Task: Edit the API client certificate
Action: Mouse moved to (213, 275)
Screenshot: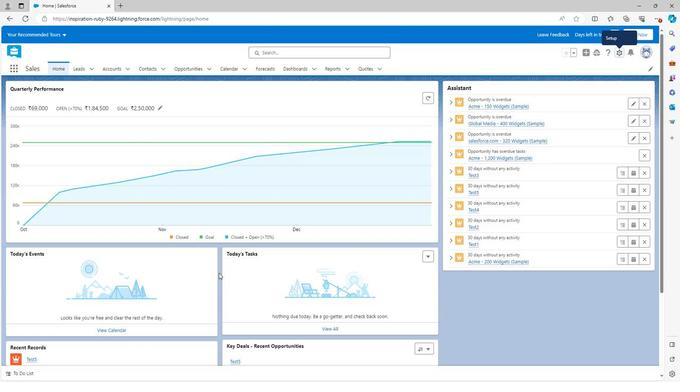 
Action: Mouse scrolled (213, 275) with delta (0, 0)
Screenshot: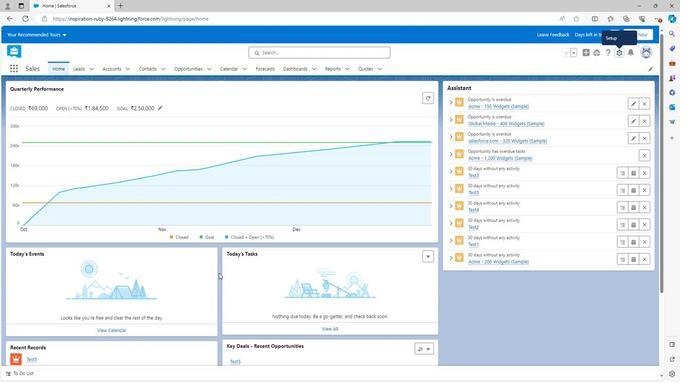 
Action: Mouse moved to (215, 280)
Screenshot: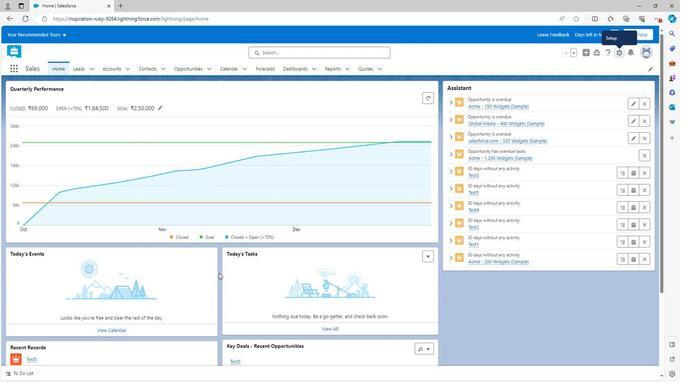 
Action: Mouse scrolled (215, 279) with delta (0, 0)
Screenshot: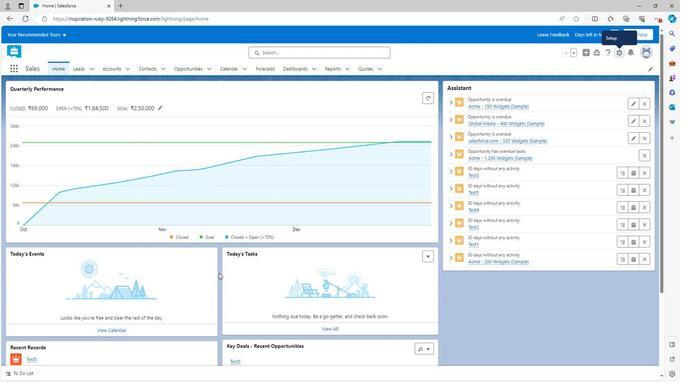 
Action: Mouse moved to (215, 281)
Screenshot: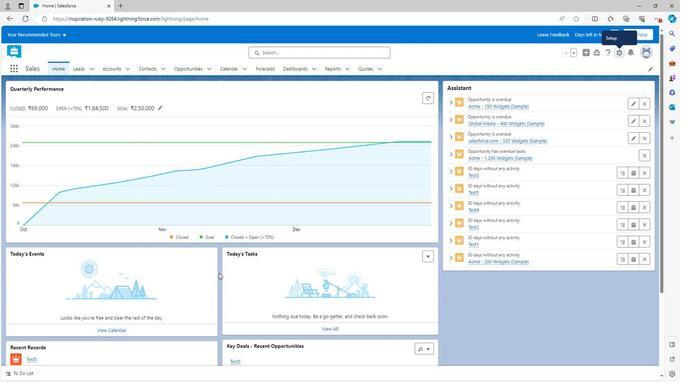 
Action: Mouse scrolled (215, 281) with delta (0, 0)
Screenshot: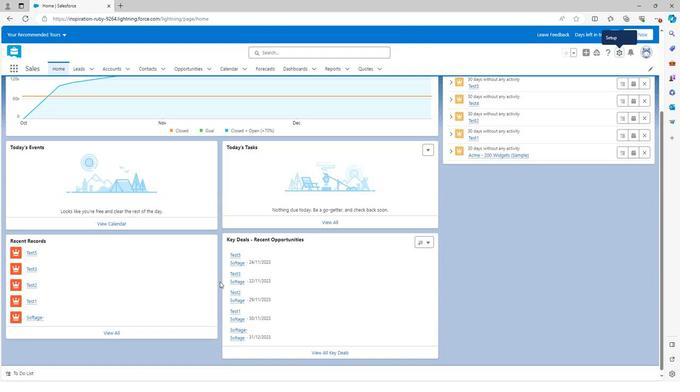 
Action: Mouse scrolled (215, 281) with delta (0, 0)
Screenshot: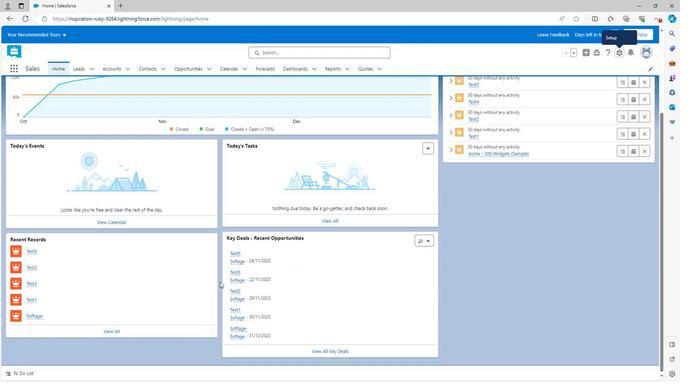 
Action: Mouse scrolled (215, 281) with delta (0, 0)
Screenshot: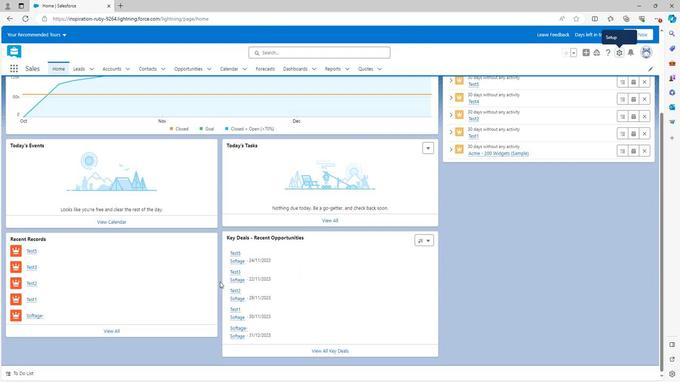 
Action: Mouse scrolled (215, 281) with delta (0, 0)
Screenshot: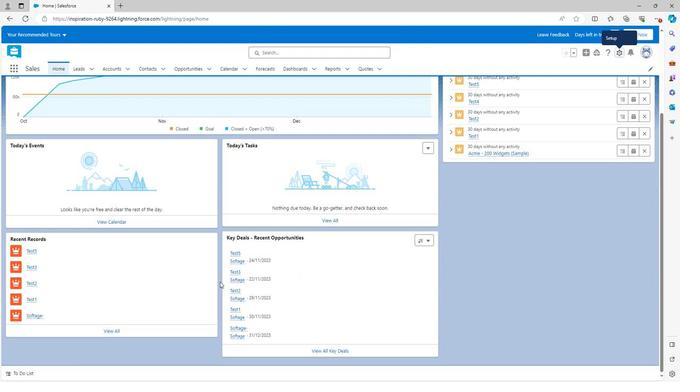 
Action: Mouse scrolled (215, 282) with delta (0, 0)
Screenshot: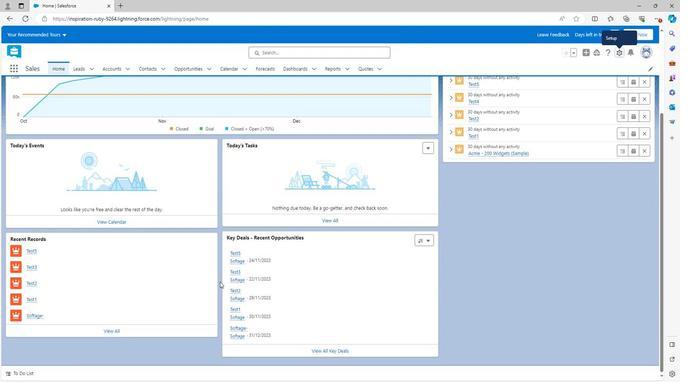 
Action: Mouse scrolled (215, 282) with delta (0, 0)
Screenshot: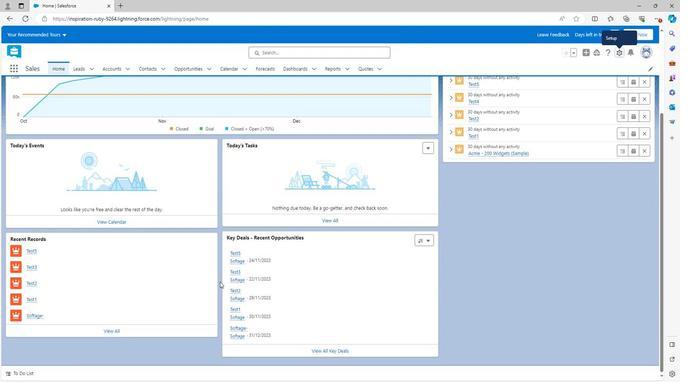 
Action: Mouse scrolled (215, 282) with delta (0, 0)
Screenshot: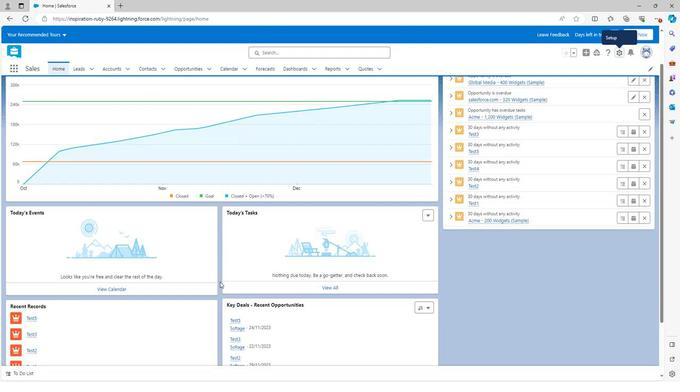 
Action: Mouse scrolled (215, 282) with delta (0, 0)
Screenshot: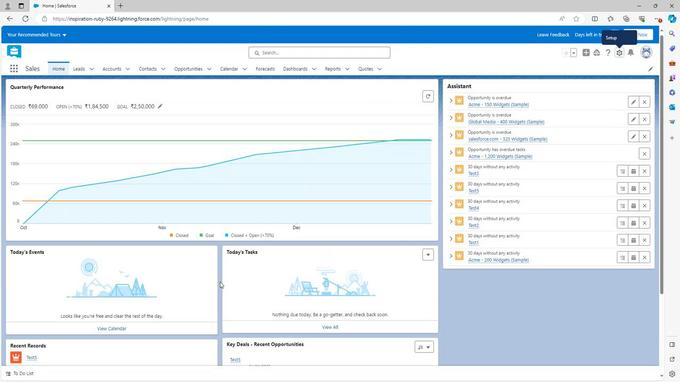 
Action: Mouse scrolled (215, 282) with delta (0, 0)
Screenshot: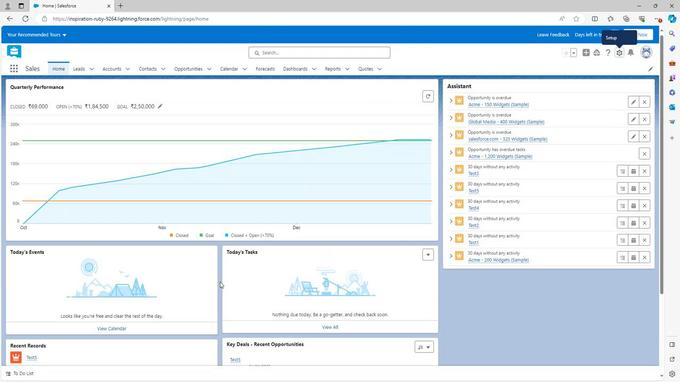 
Action: Mouse scrolled (215, 282) with delta (0, 0)
Screenshot: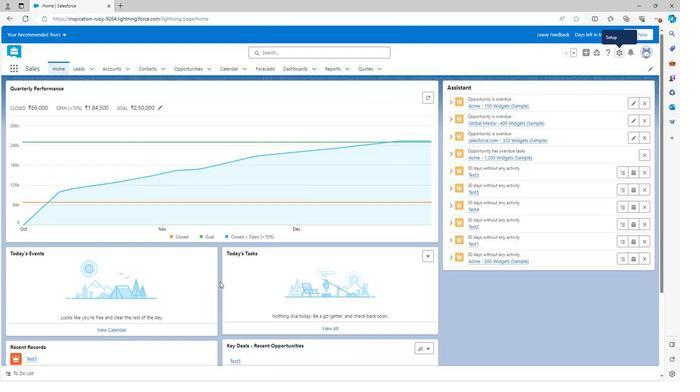 
Action: Mouse moved to (610, 62)
Screenshot: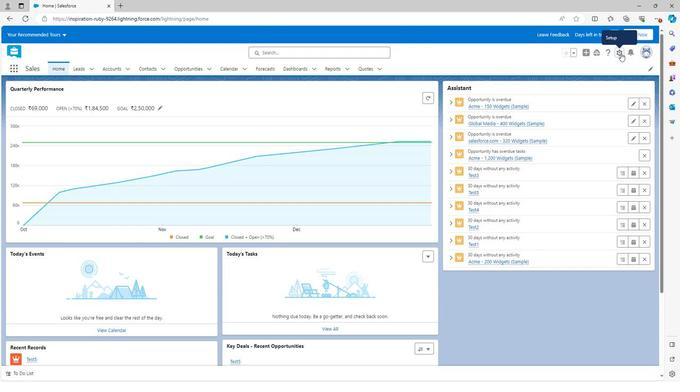 
Action: Mouse pressed left at (610, 62)
Screenshot: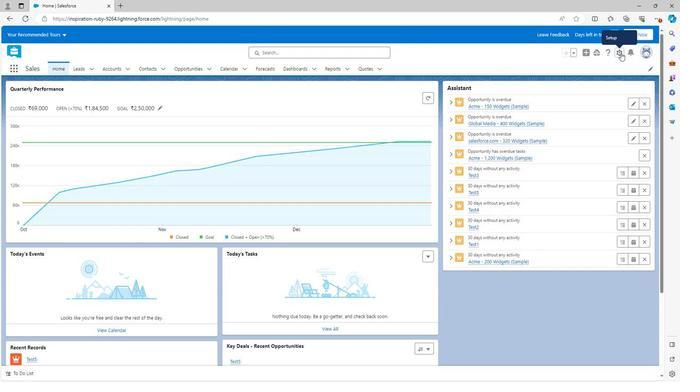 
Action: Mouse moved to (589, 81)
Screenshot: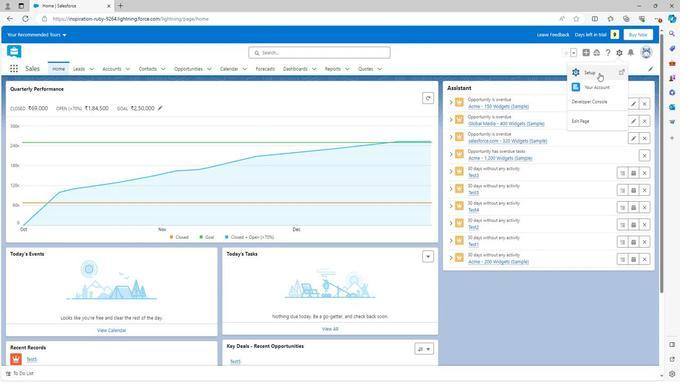 
Action: Mouse pressed left at (589, 81)
Screenshot: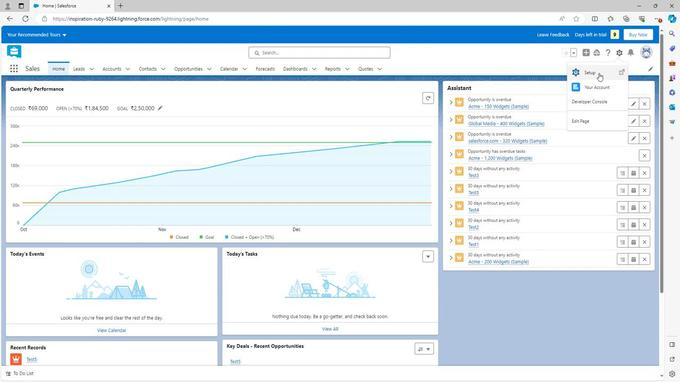 
Action: Mouse moved to (26, 281)
Screenshot: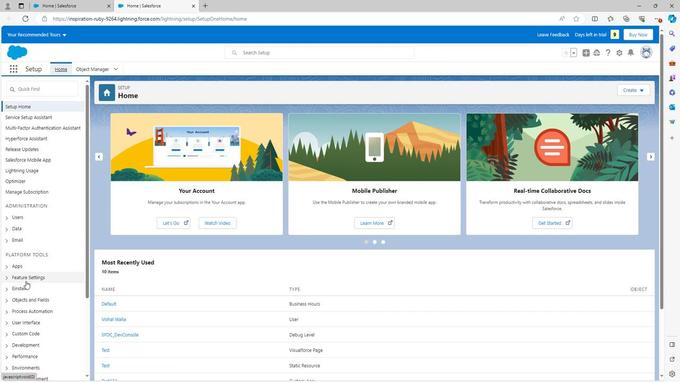 
Action: Mouse scrolled (26, 280) with delta (0, 0)
Screenshot: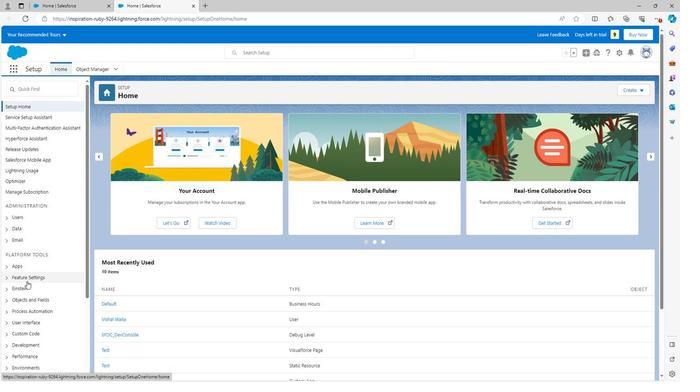 
Action: Mouse scrolled (26, 280) with delta (0, 0)
Screenshot: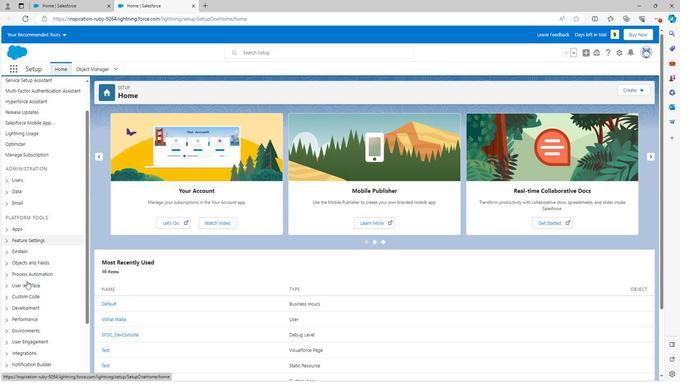 
Action: Mouse scrolled (26, 280) with delta (0, 0)
Screenshot: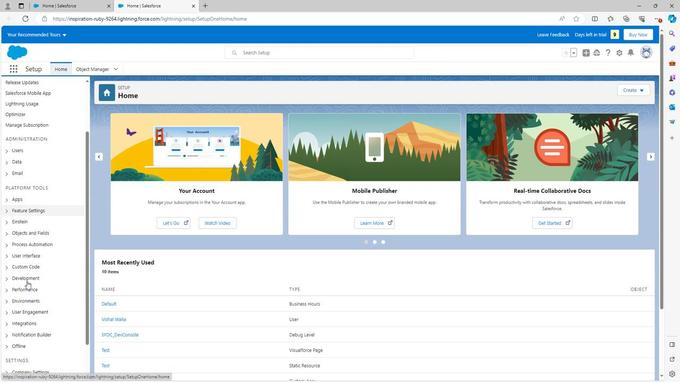 
Action: Mouse scrolled (26, 280) with delta (0, 0)
Screenshot: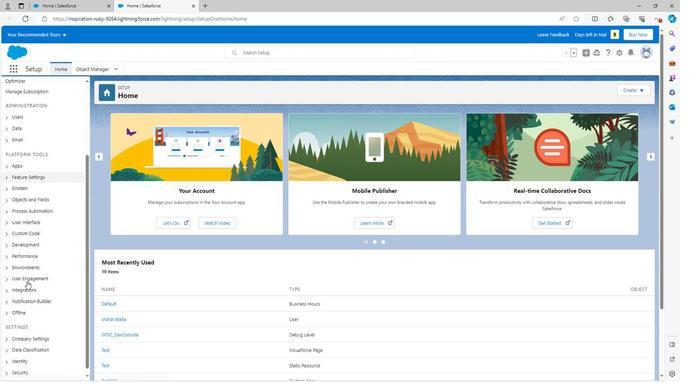 
Action: Mouse moved to (26, 281)
Screenshot: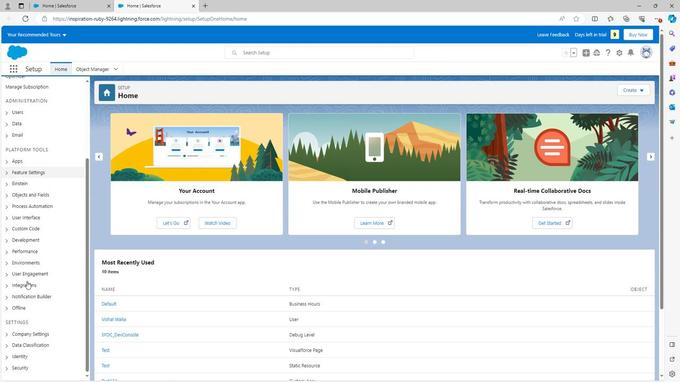 
Action: Mouse scrolled (26, 281) with delta (0, 0)
Screenshot: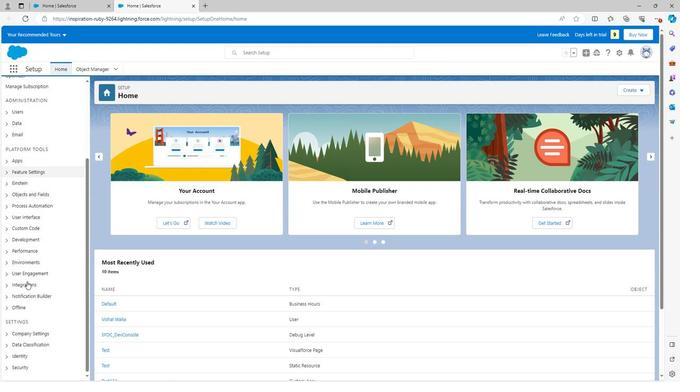 
Action: Mouse moved to (24, 282)
Screenshot: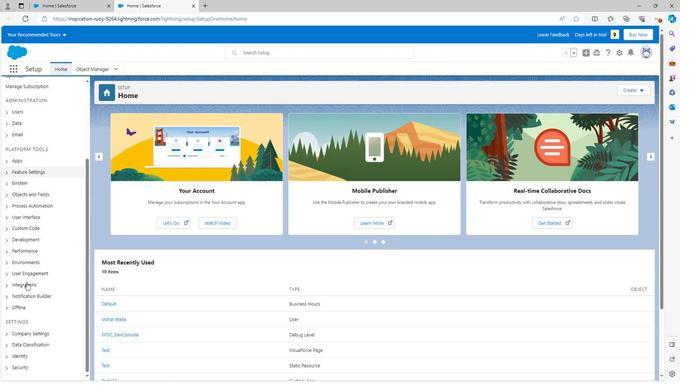 
Action: Mouse scrolled (24, 282) with delta (0, 0)
Screenshot: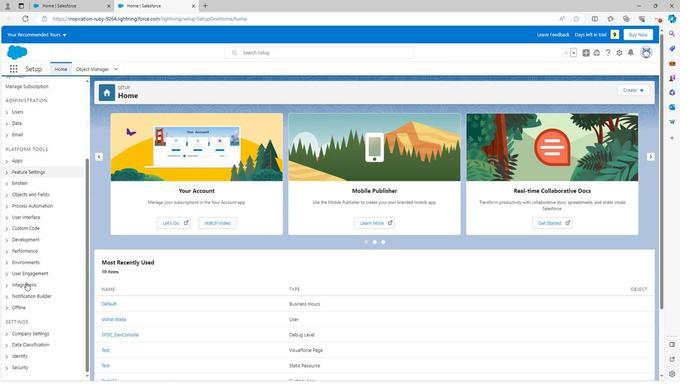 
Action: Mouse scrolled (24, 282) with delta (0, 0)
Screenshot: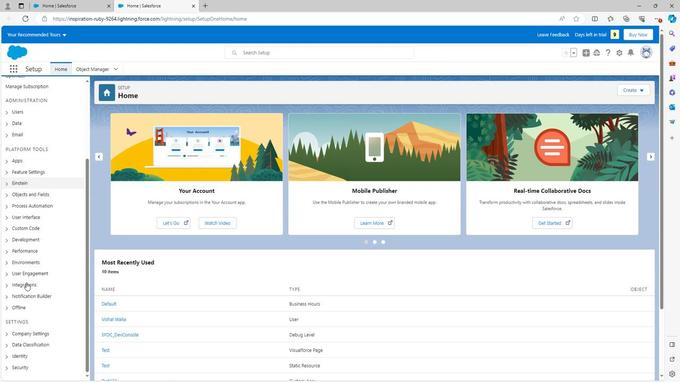 
Action: Mouse scrolled (24, 282) with delta (0, 0)
Screenshot: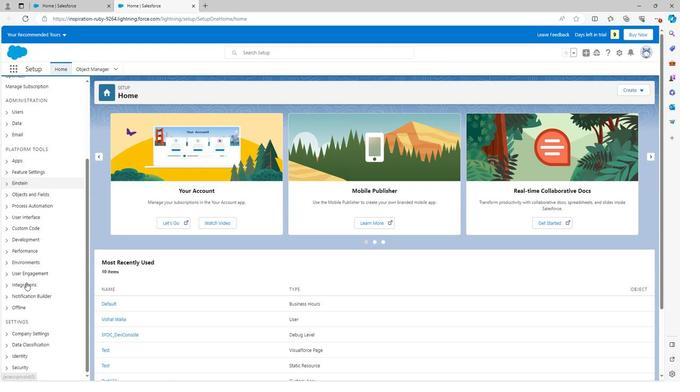 
Action: Mouse moved to (6, 363)
Screenshot: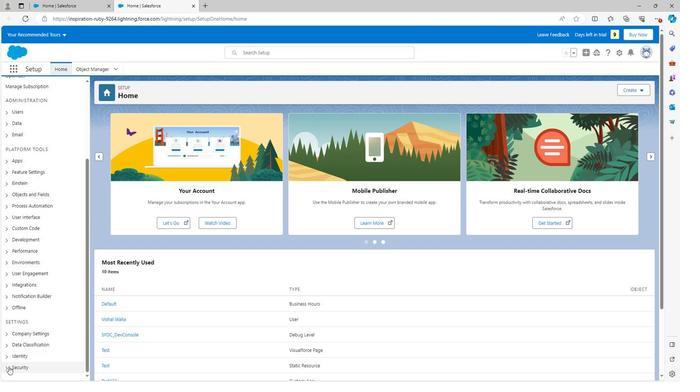 
Action: Mouse pressed left at (6, 363)
Screenshot: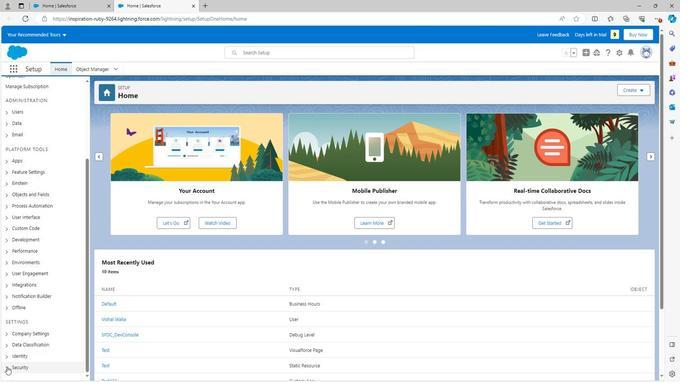 
Action: Mouse scrolled (6, 362) with delta (0, 0)
Screenshot: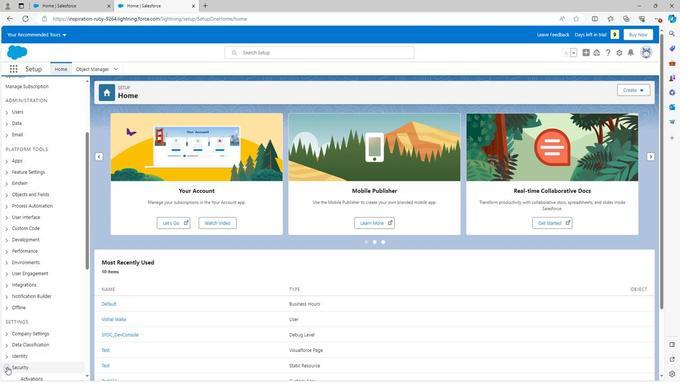 
Action: Mouse scrolled (6, 362) with delta (0, 0)
Screenshot: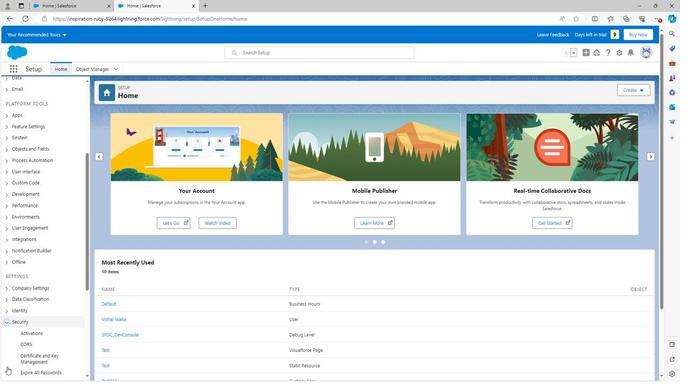 
Action: Mouse scrolled (6, 362) with delta (0, 0)
Screenshot: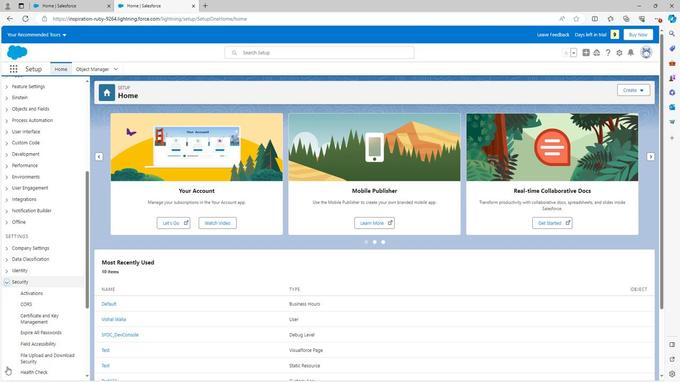 
Action: Mouse moved to (27, 337)
Screenshot: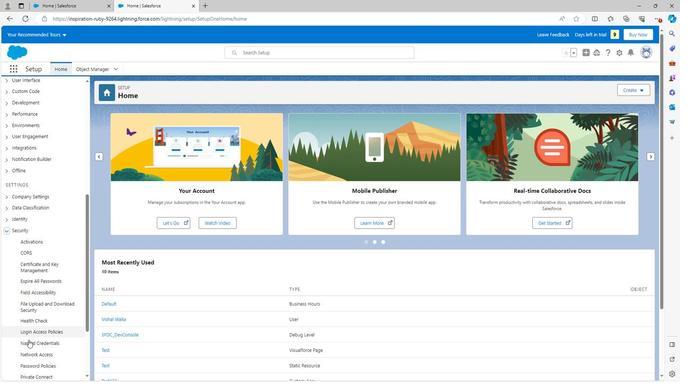 
Action: Mouse scrolled (27, 337) with delta (0, 0)
Screenshot: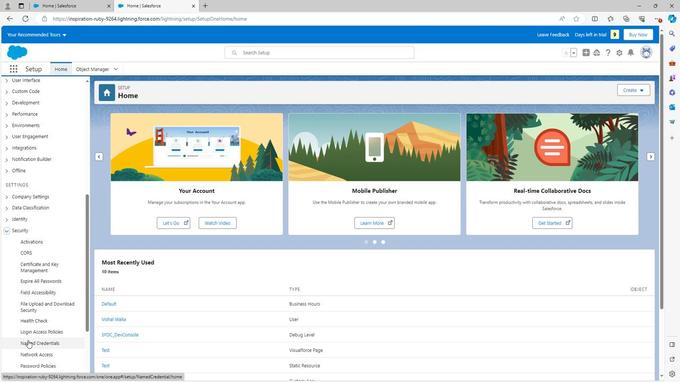 
Action: Mouse scrolled (27, 337) with delta (0, 0)
Screenshot: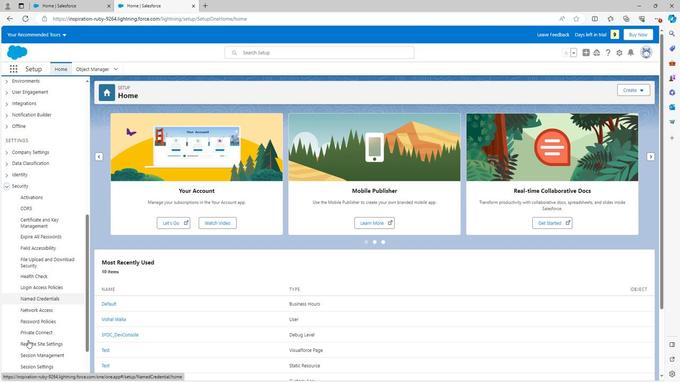 
Action: Mouse moved to (39, 181)
Screenshot: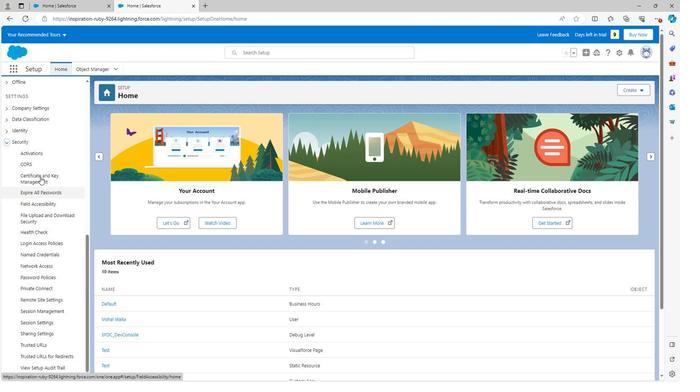 
Action: Mouse pressed left at (39, 181)
Screenshot: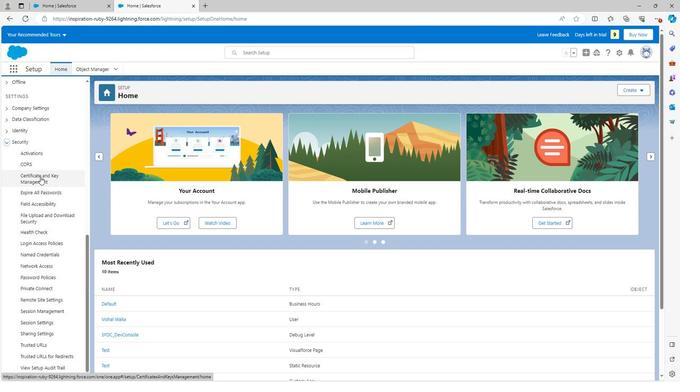 
Action: Mouse moved to (268, 281)
Screenshot: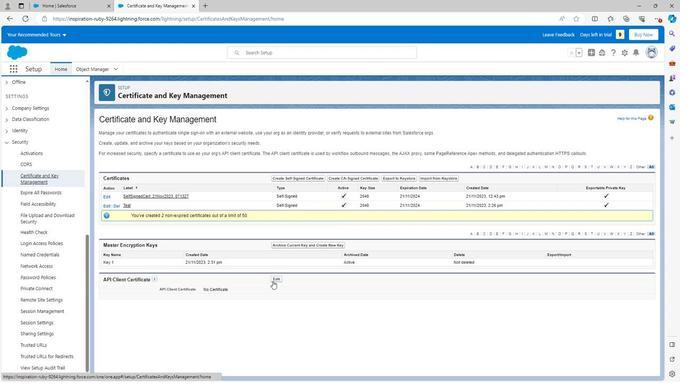 
Action: Mouse pressed left at (268, 281)
Screenshot: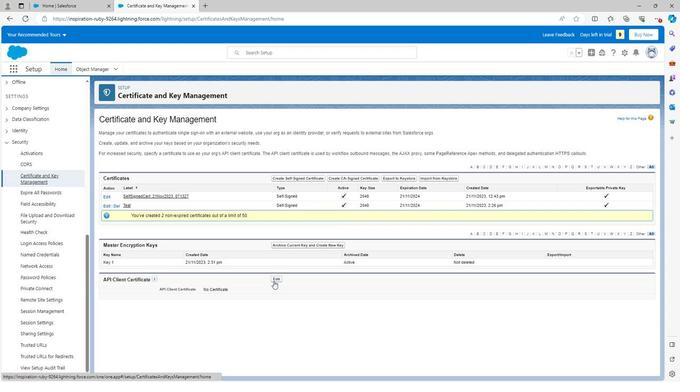 
Action: Mouse moved to (264, 186)
Screenshot: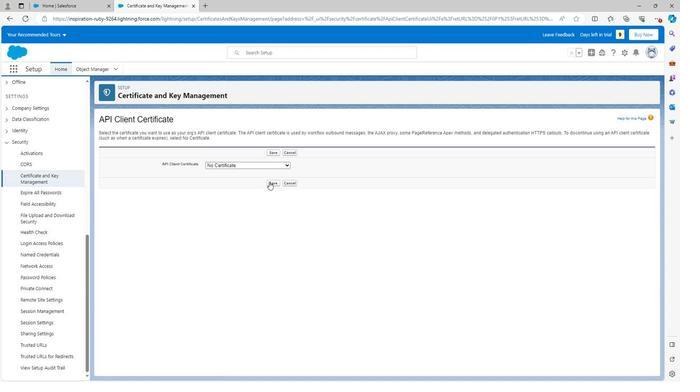 
Action: Mouse pressed left at (264, 186)
Screenshot: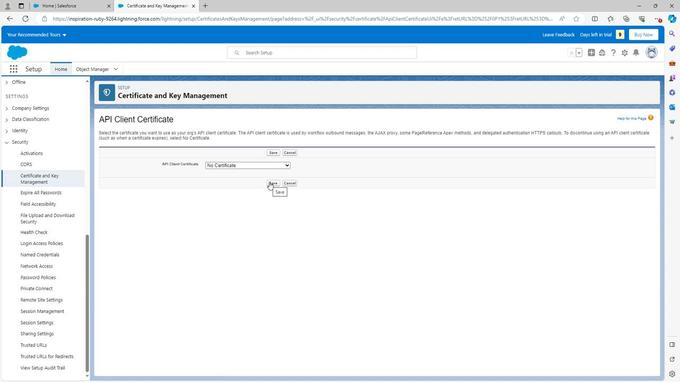 
Action: Mouse moved to (265, 184)
Screenshot: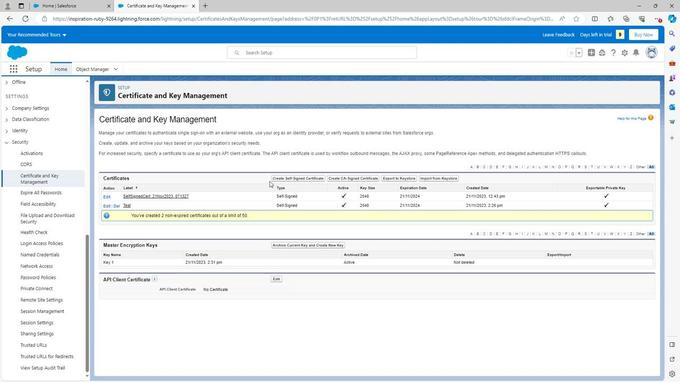 
